Task: Create a section Mach Speed and in the section, add a milestone GDPR Compliance in the project BroaderVisionary
Action: Mouse moved to (250, 429)
Screenshot: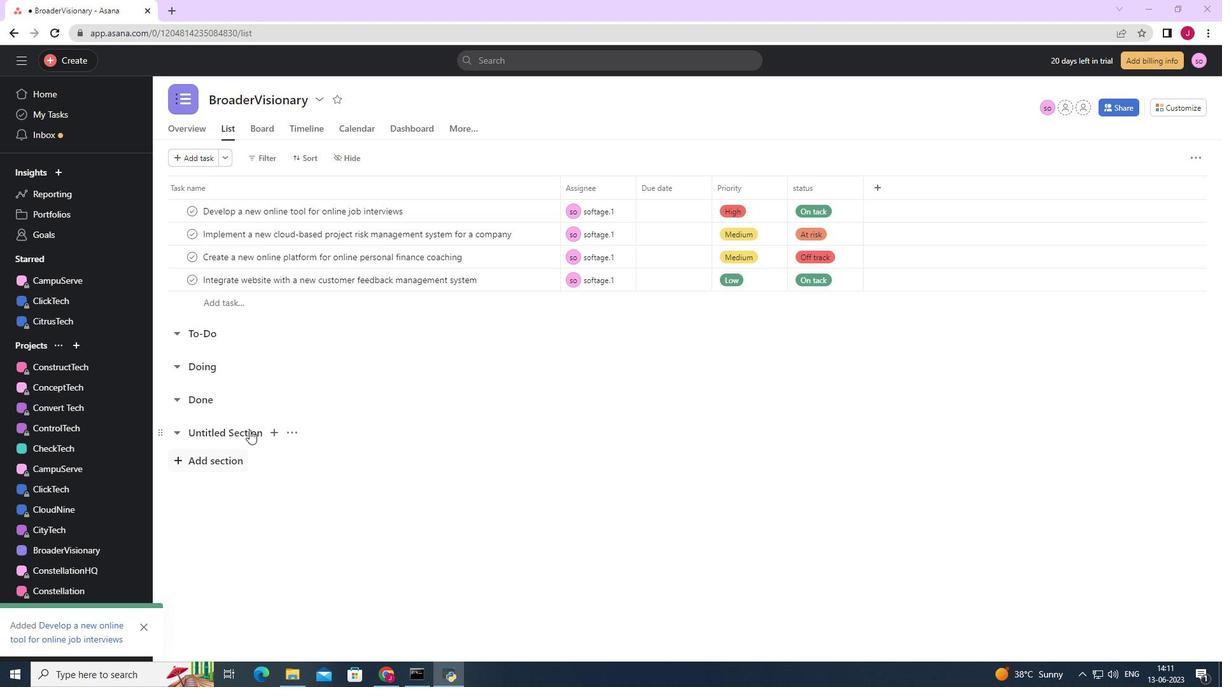 
Action: Mouse pressed left at (250, 429)
Screenshot: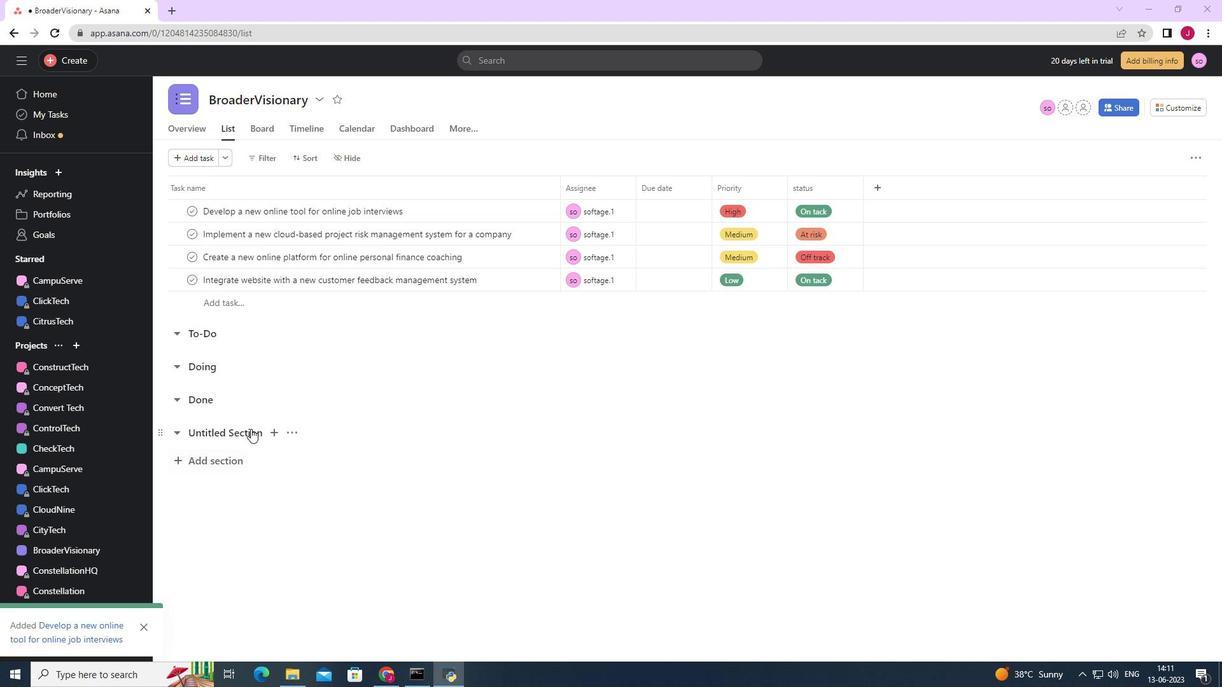 
Action: Mouse moved to (261, 441)
Screenshot: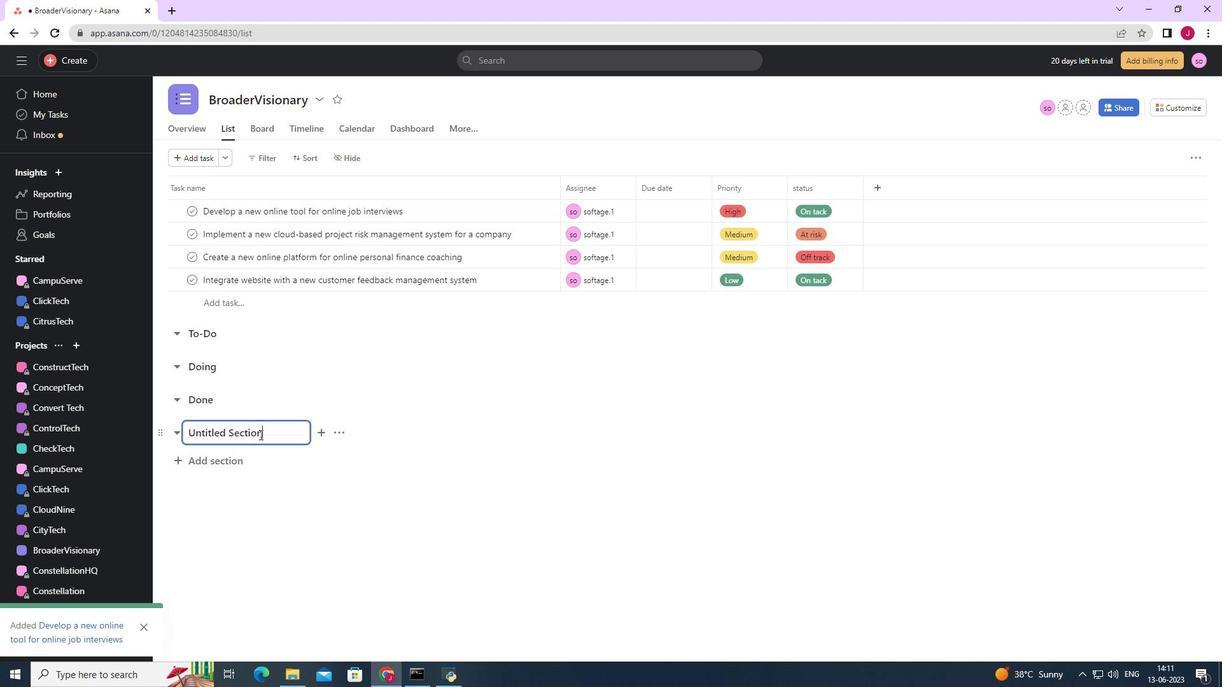 
Action: Key pressed <Key.backspace><Key.backspace><Key.backspace><Key.backspace><Key.backspace><Key.backspace><Key.backspace><Key.backspace><Key.backspace><Key.backspace><Key.backspace><Key.backspace><Key.backspace><Key.backspace><Key.backspace><Key.backspace><Key.backspace><Key.caps_lock>M<Key.caps_lock>ach<Key.space><Key.caps_lock>S<Key.caps_lock>peed<Key.enter><Key.caps_lock>GDPR<Key.space>C<Key.caps_lock>ompliance
Screenshot: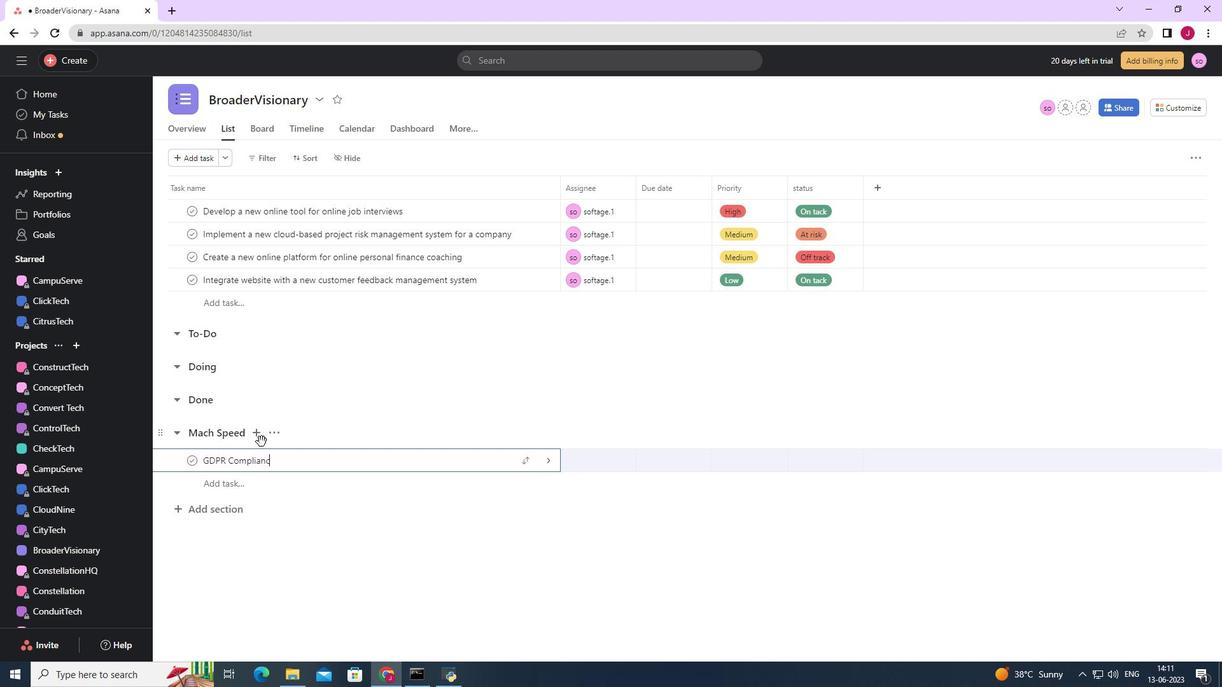 
Action: Mouse moved to (543, 458)
Screenshot: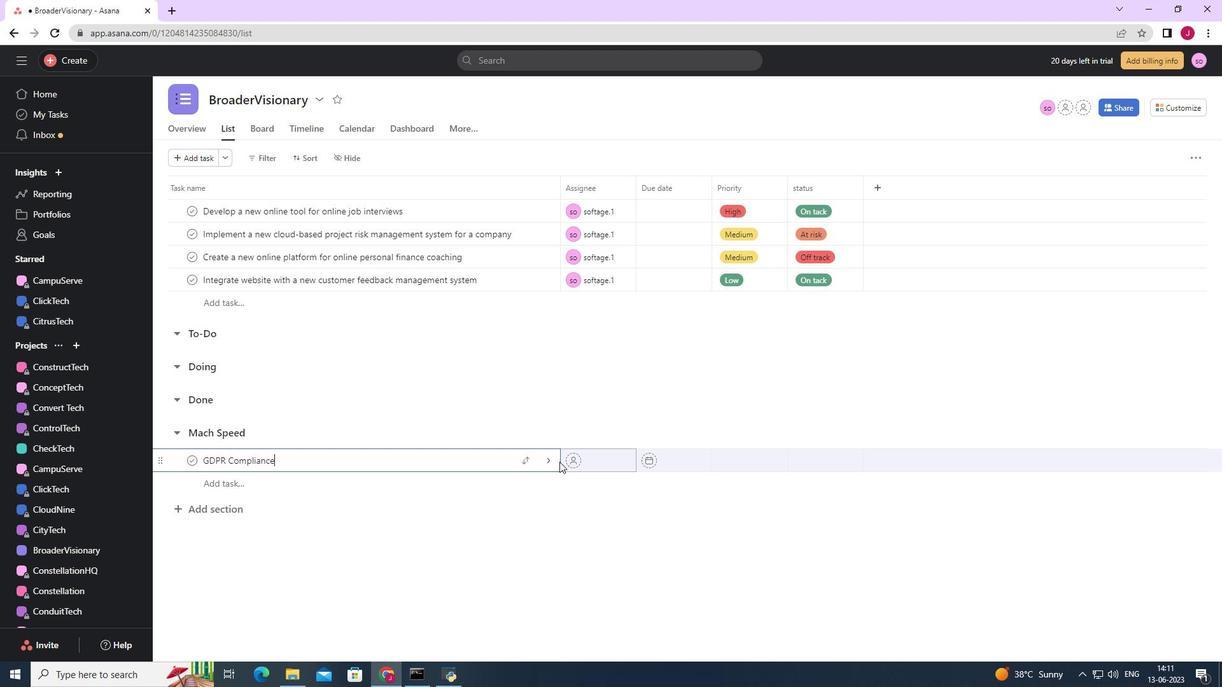 
Action: Mouse pressed left at (543, 458)
Screenshot: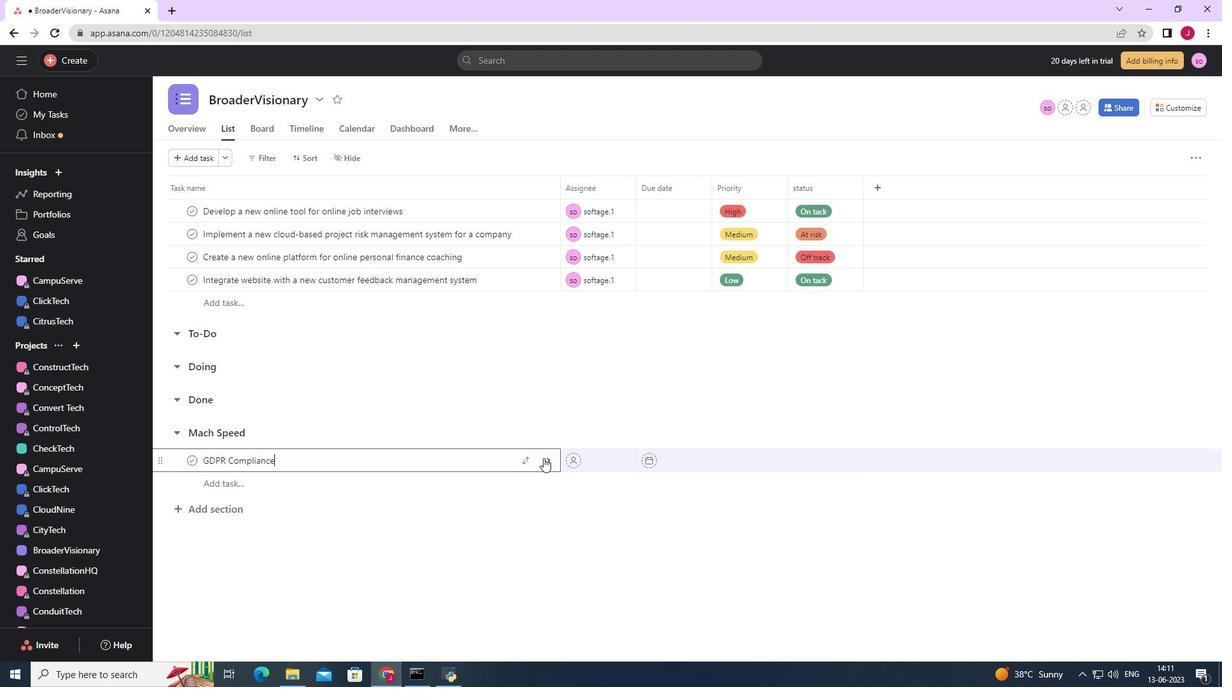 
Action: Mouse moved to (1174, 159)
Screenshot: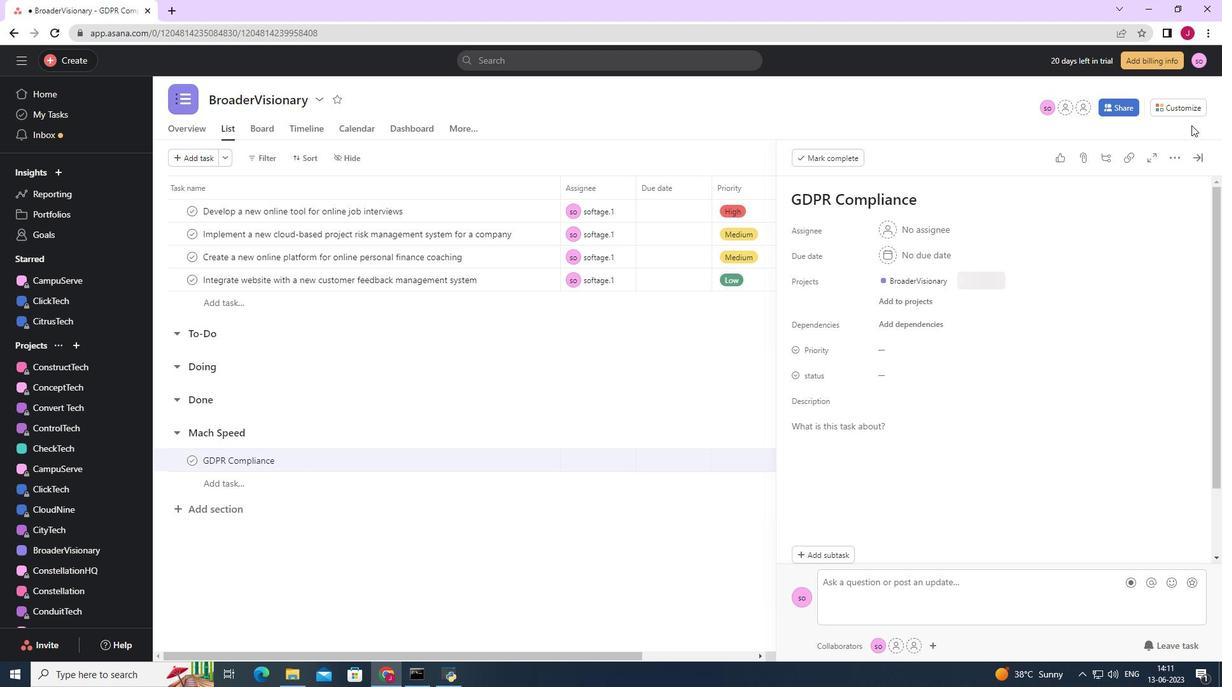 
Action: Mouse pressed left at (1174, 159)
Screenshot: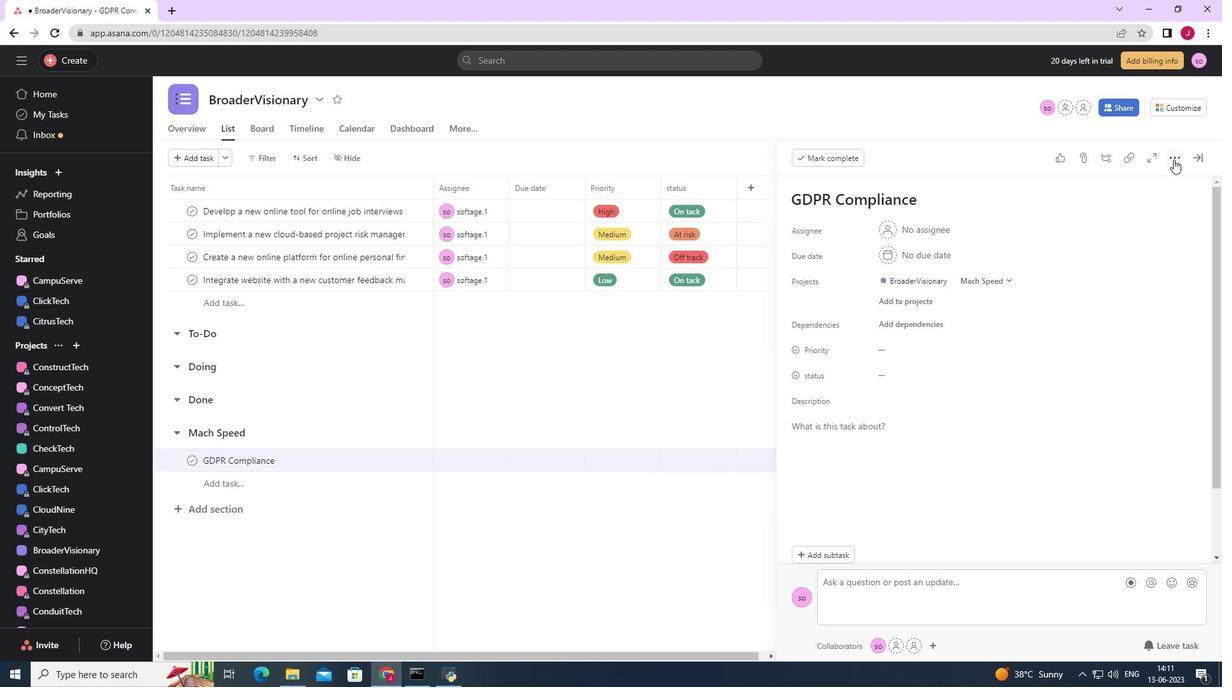 
Action: Mouse moved to (1059, 204)
Screenshot: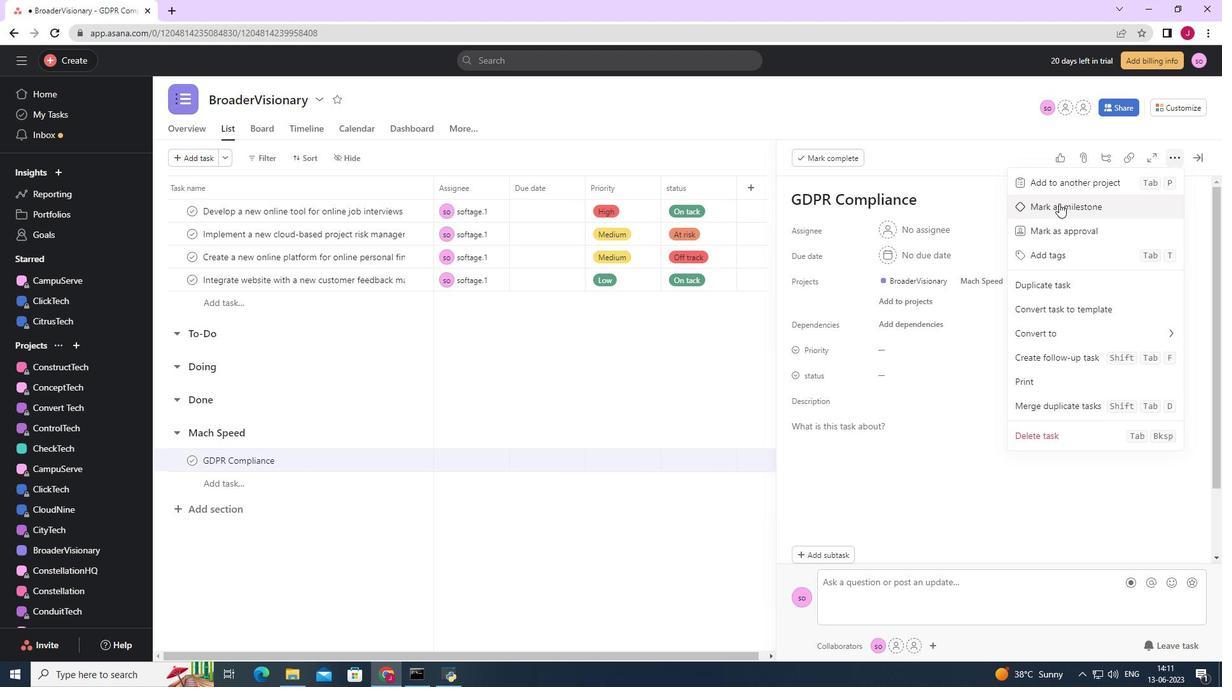 
Action: Mouse pressed left at (1059, 204)
Screenshot: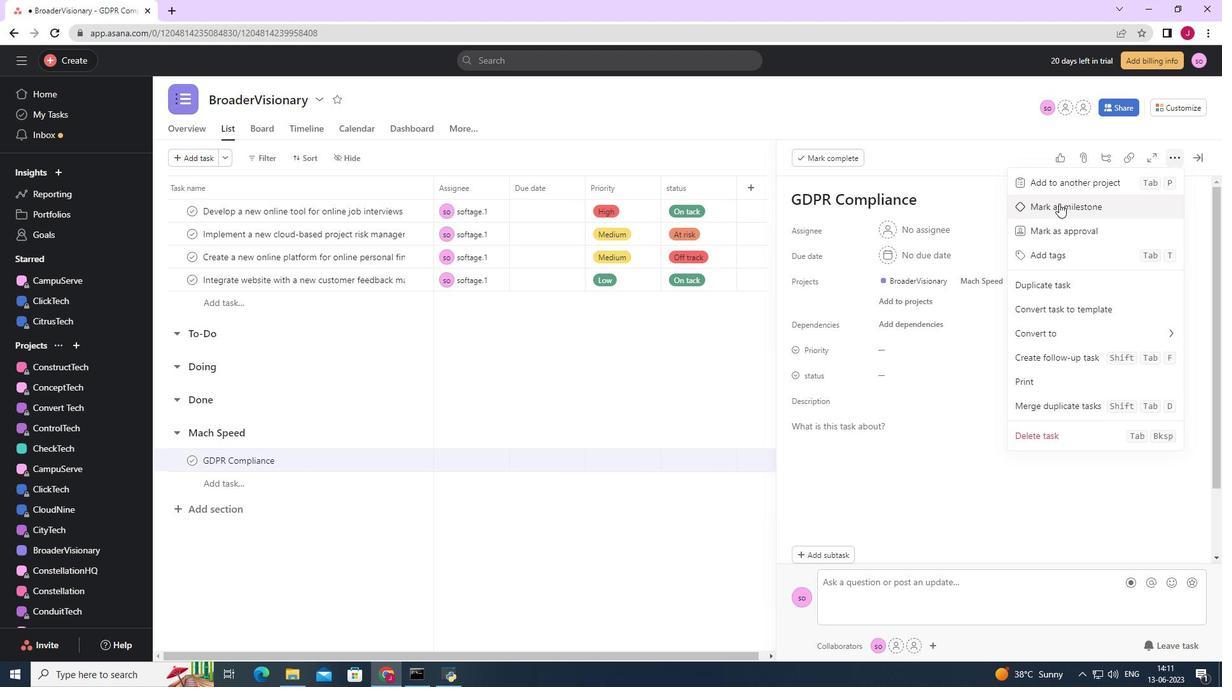 
Action: Mouse moved to (1200, 153)
Screenshot: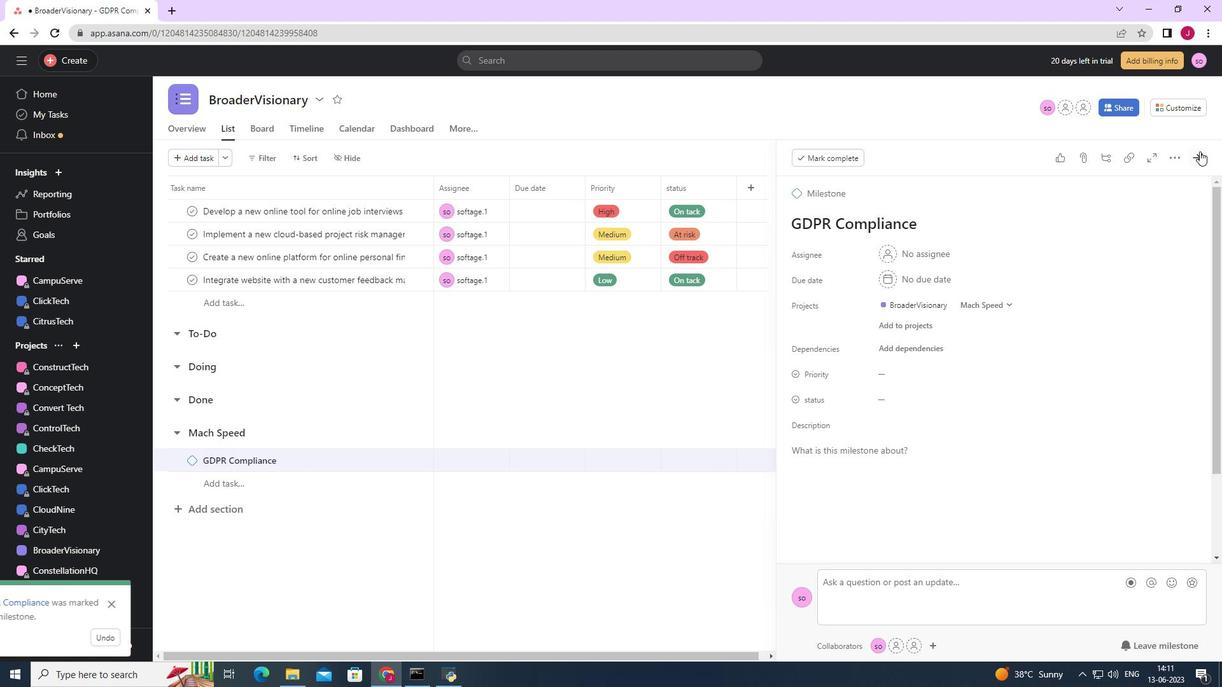 
Action: Mouse pressed left at (1200, 153)
Screenshot: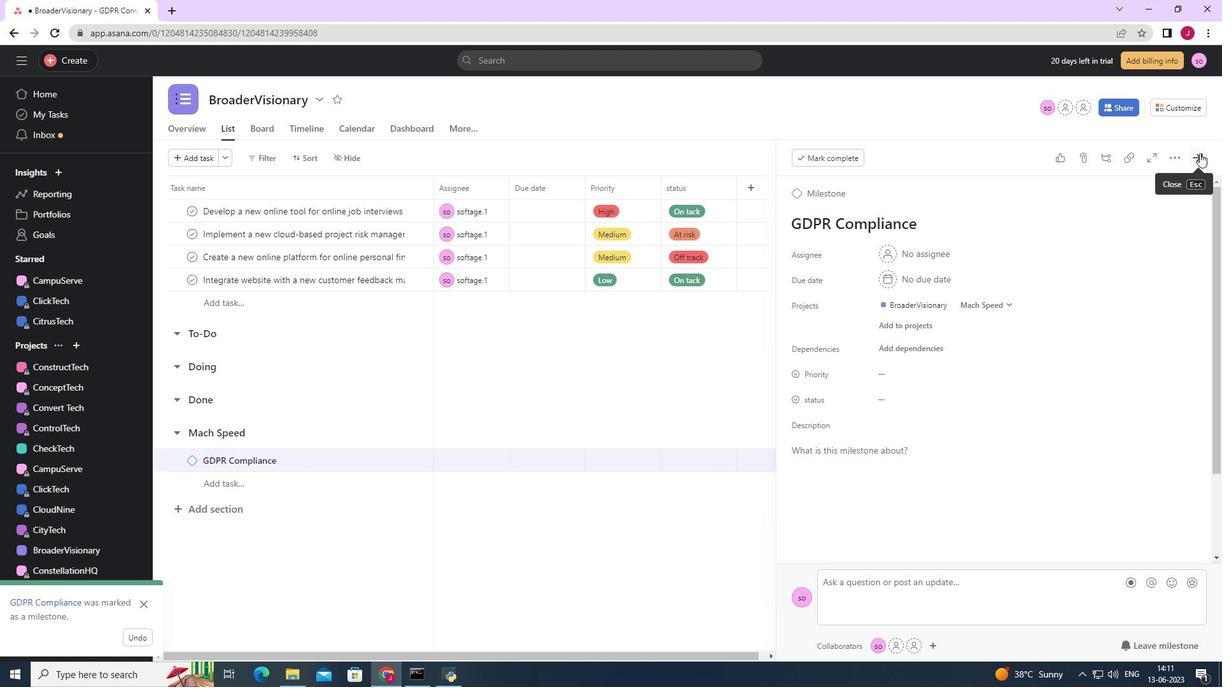 
Action: Mouse moved to (555, 361)
Screenshot: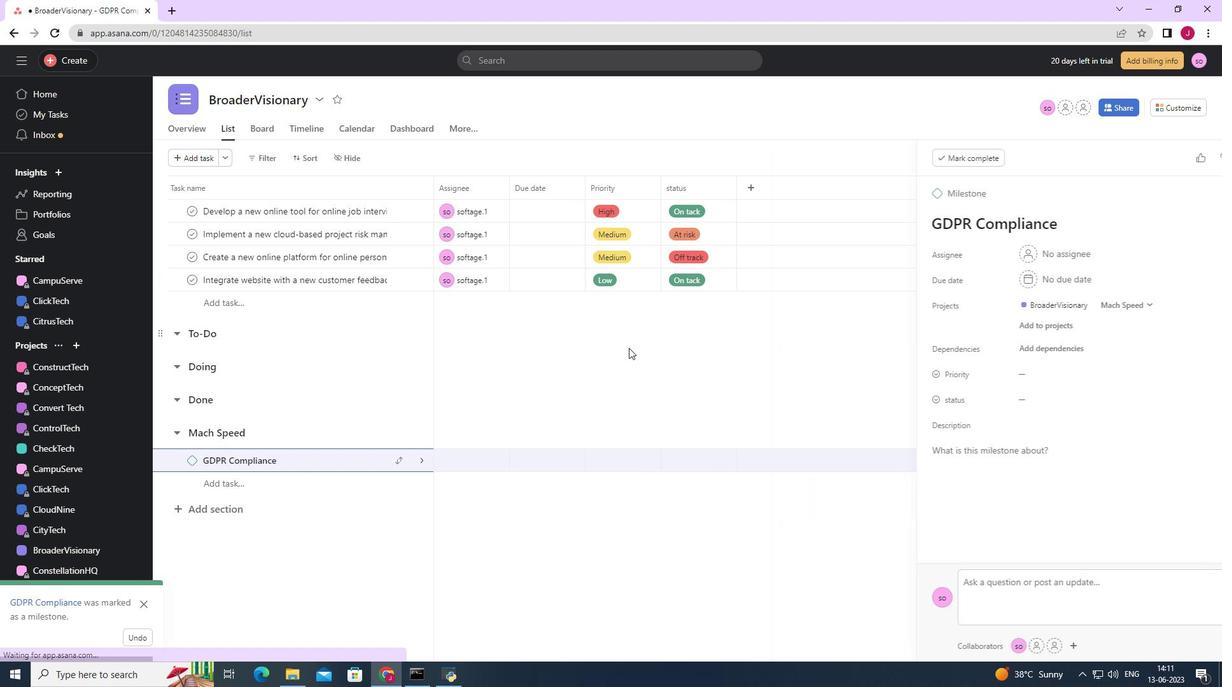 
